 Task: Create a due date automation trigger when advanced on, 2 hours before a card is due add content with a description containing resume.
Action: Mouse moved to (973, 76)
Screenshot: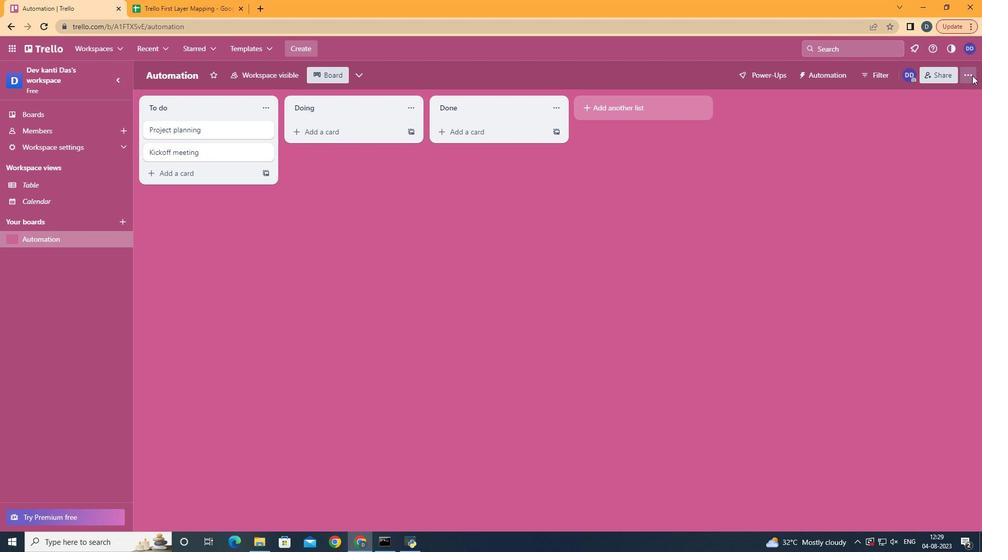 
Action: Mouse pressed left at (973, 76)
Screenshot: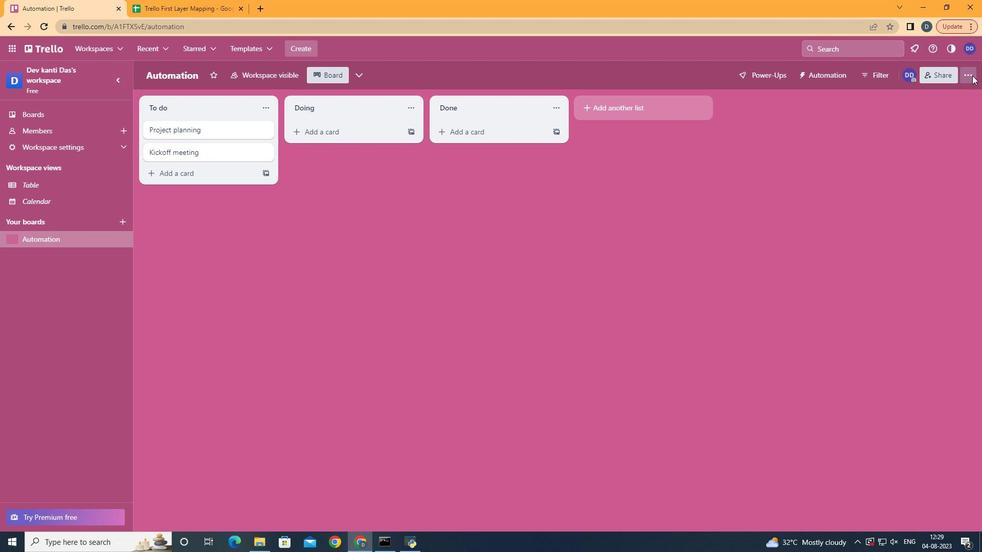 
Action: Mouse moved to (885, 210)
Screenshot: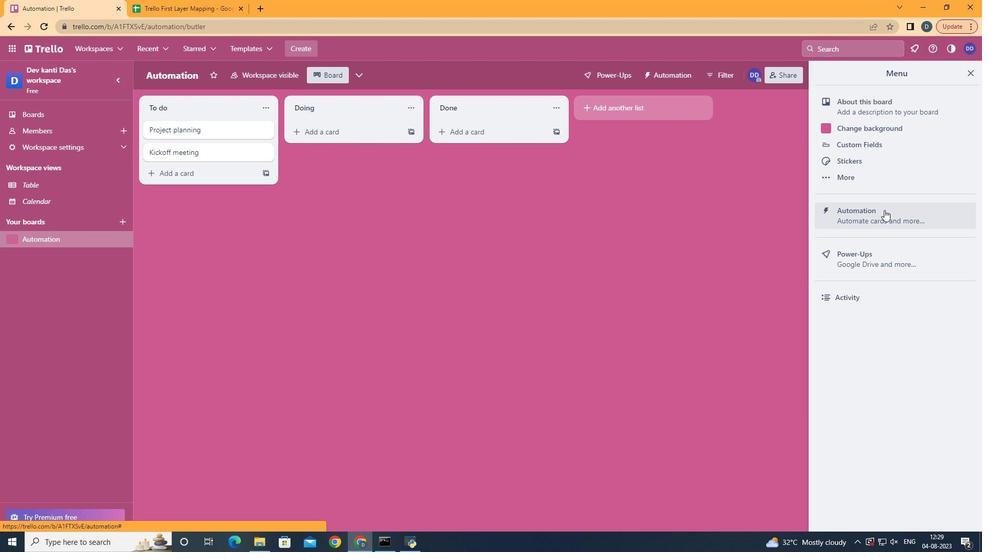 
Action: Mouse pressed left at (885, 210)
Screenshot: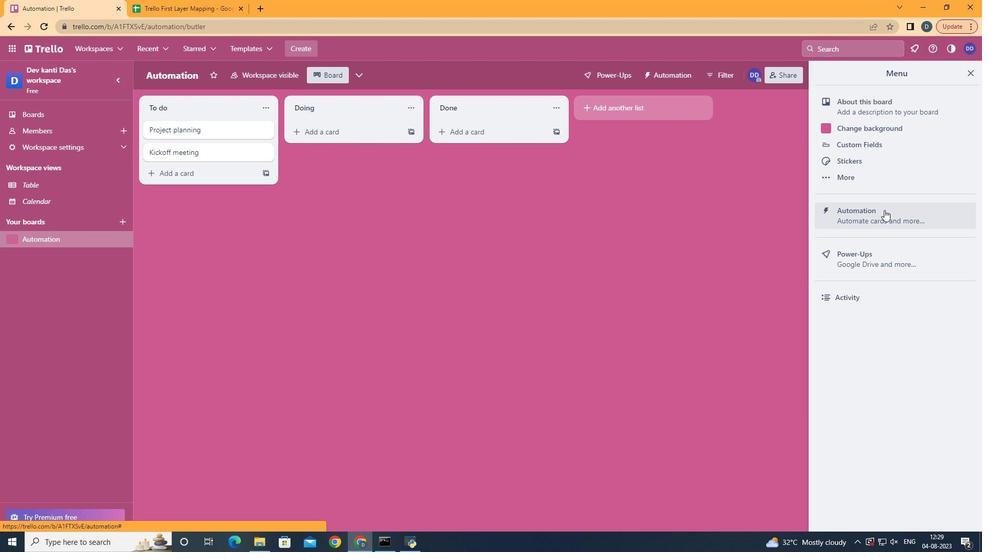 
Action: Mouse moved to (202, 207)
Screenshot: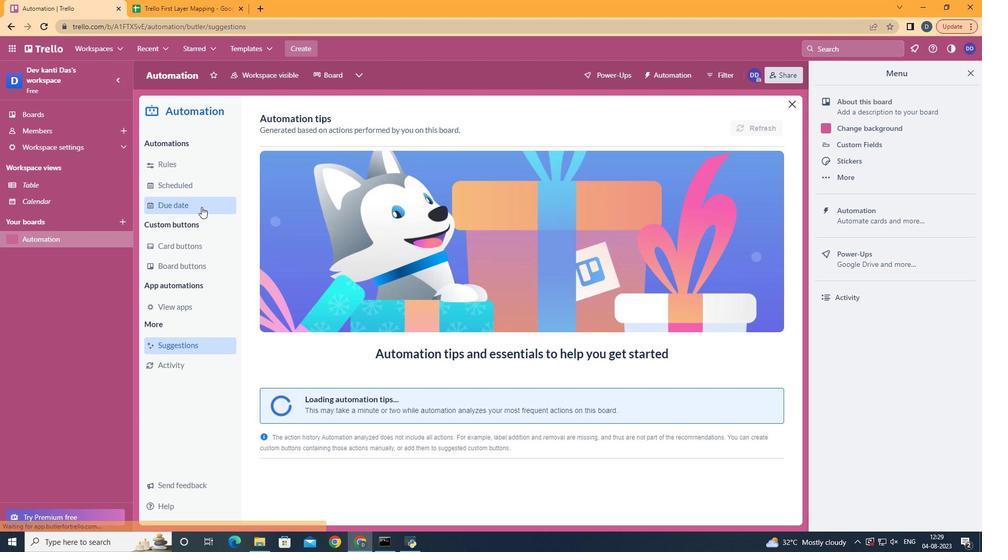 
Action: Mouse pressed left at (202, 207)
Screenshot: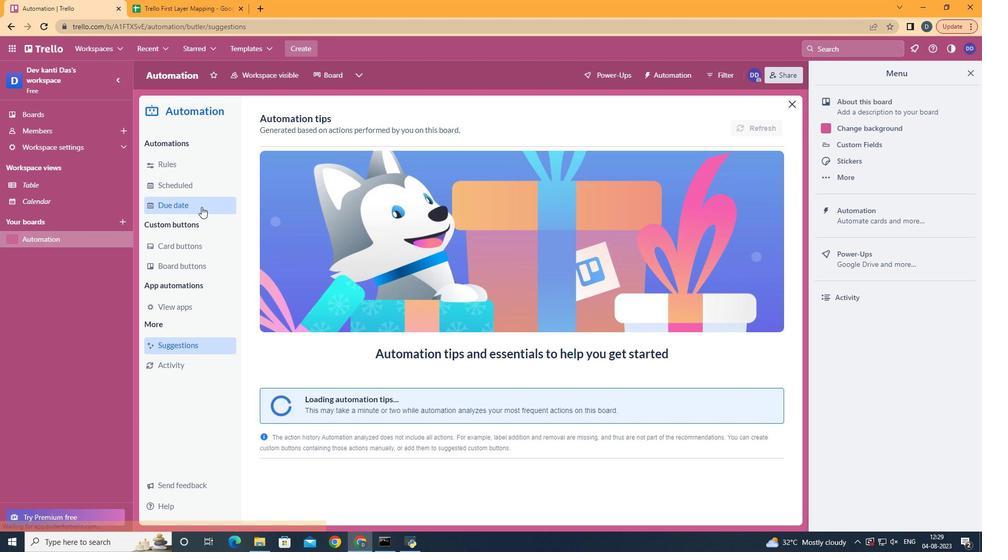 
Action: Mouse moved to (724, 116)
Screenshot: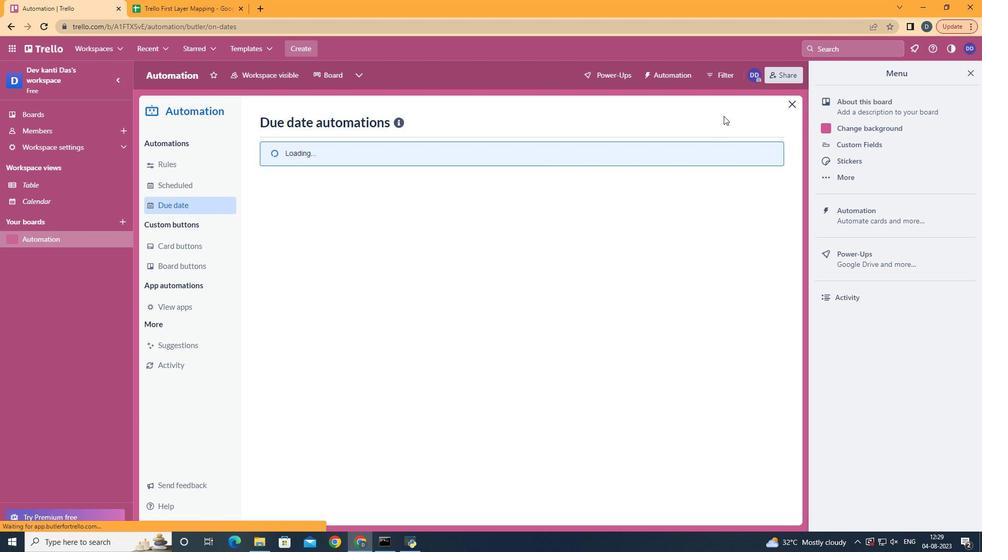 
Action: Mouse pressed left at (724, 116)
Screenshot: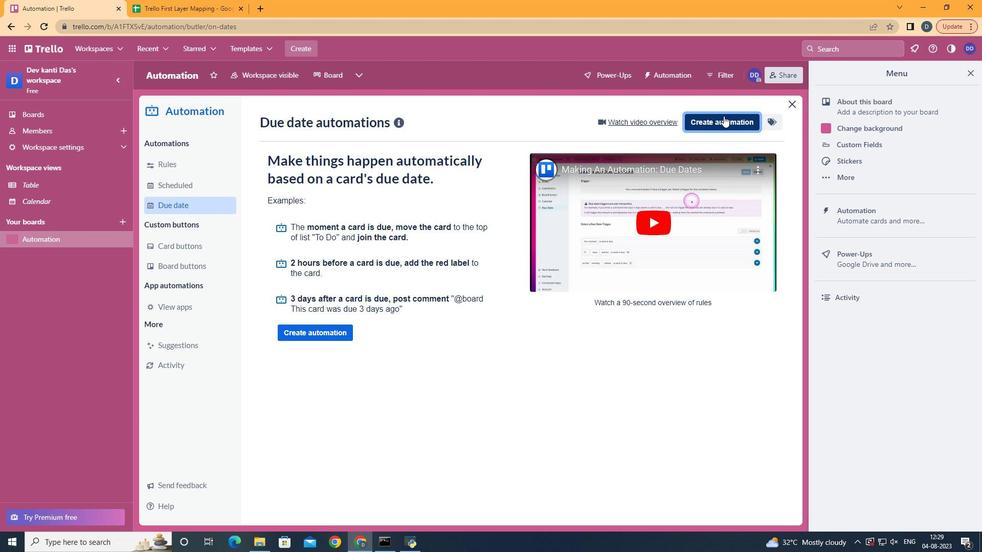 
Action: Mouse moved to (573, 215)
Screenshot: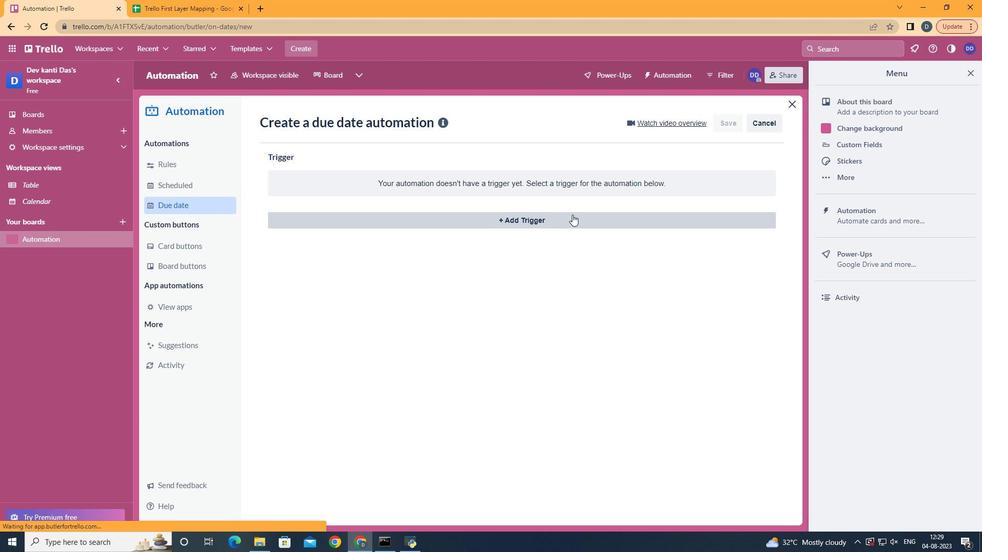 
Action: Mouse pressed left at (573, 215)
Screenshot: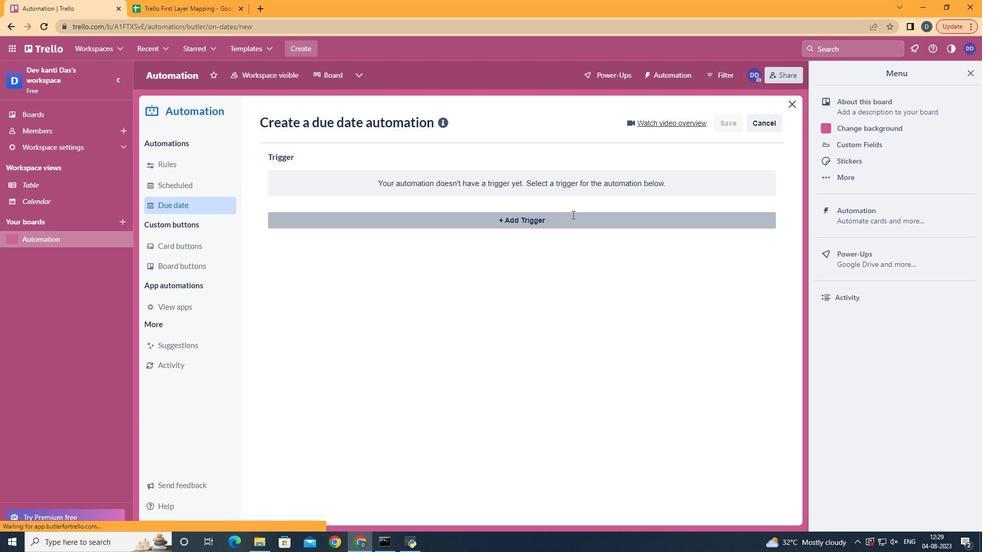 
Action: Mouse moved to (333, 446)
Screenshot: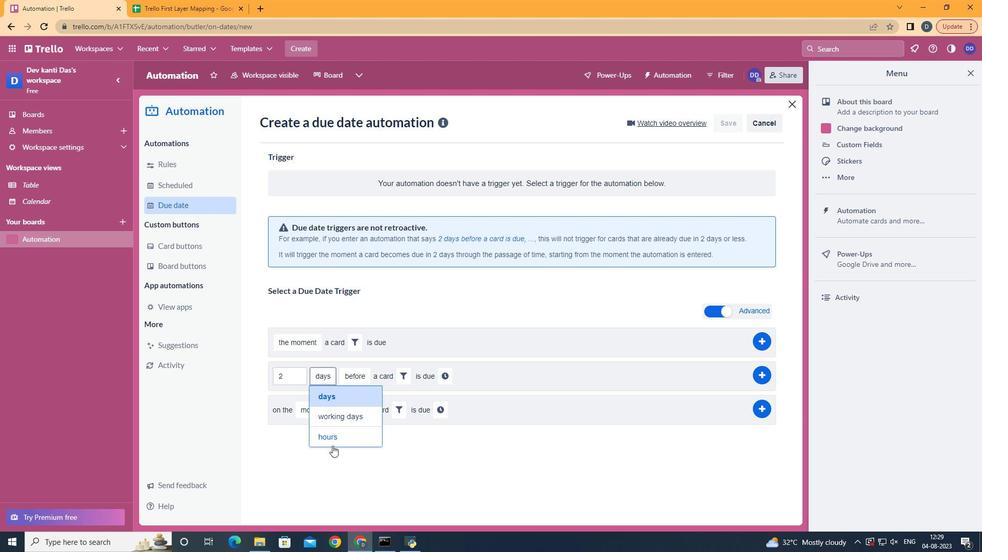 
Action: Mouse pressed left at (333, 446)
Screenshot: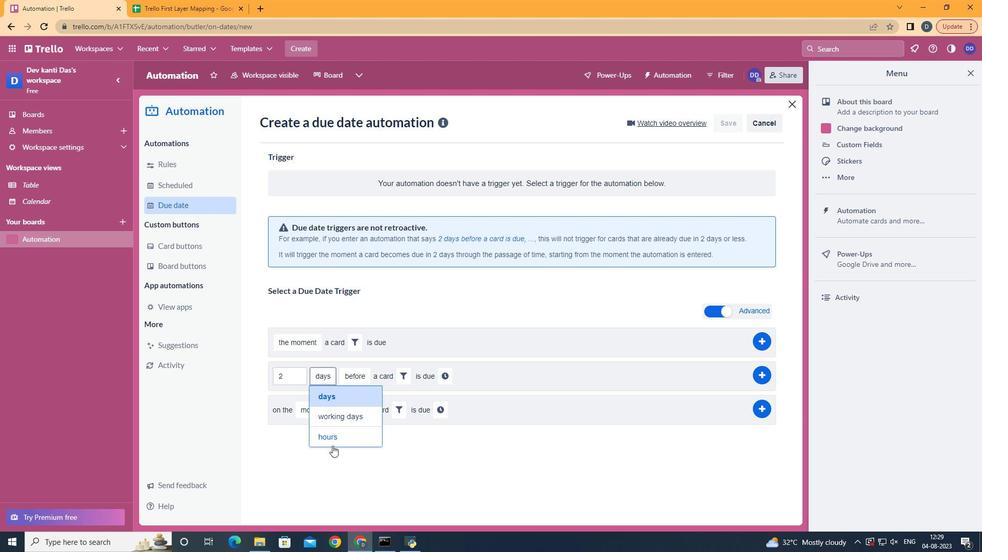 
Action: Mouse moved to (366, 393)
Screenshot: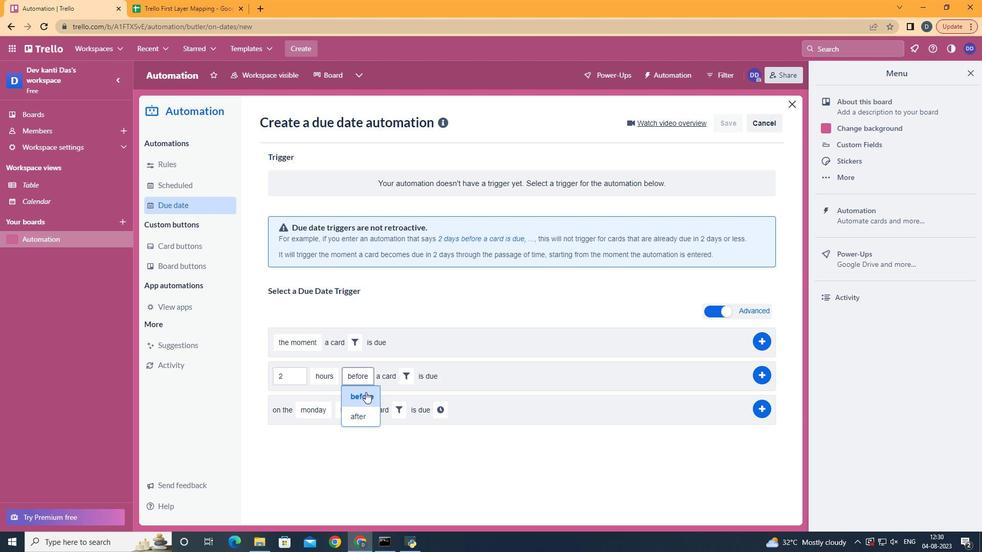 
Action: Mouse pressed left at (366, 393)
Screenshot: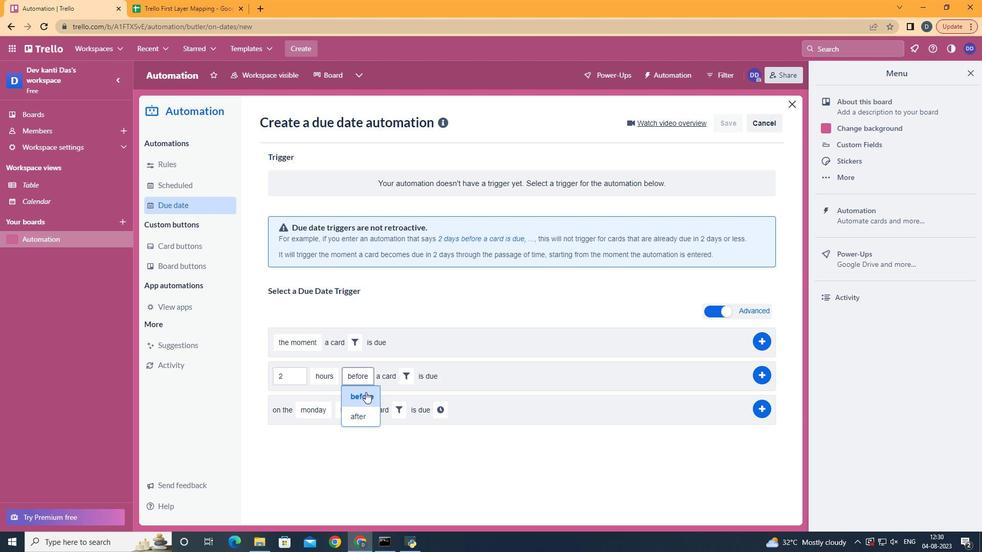 
Action: Mouse moved to (405, 378)
Screenshot: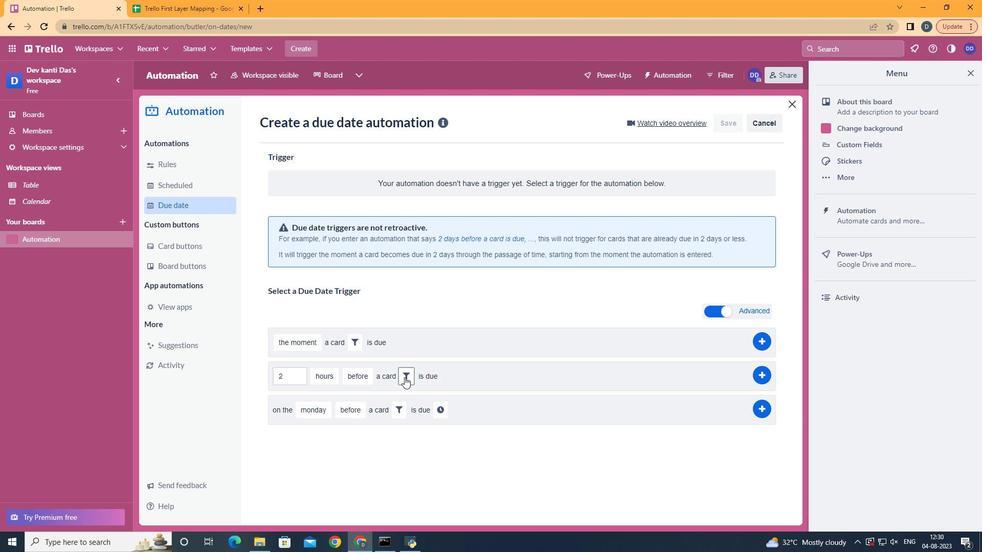 
Action: Mouse pressed left at (405, 378)
Screenshot: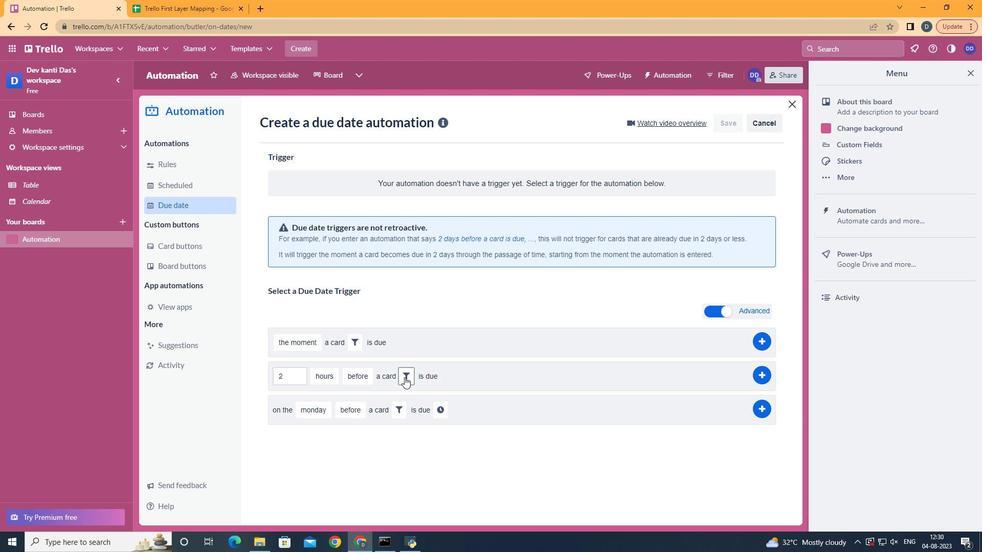 
Action: Mouse moved to (542, 406)
Screenshot: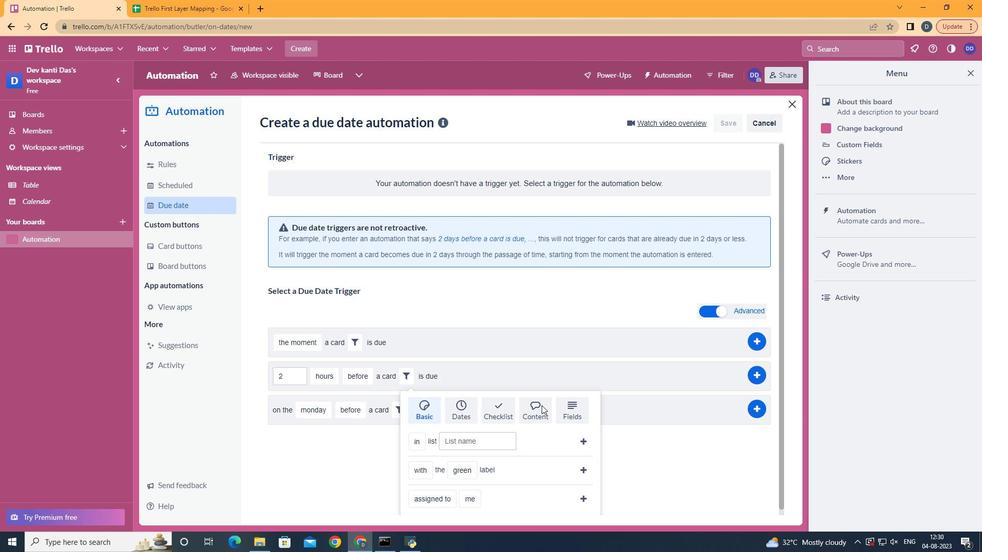 
Action: Mouse pressed left at (542, 406)
Screenshot: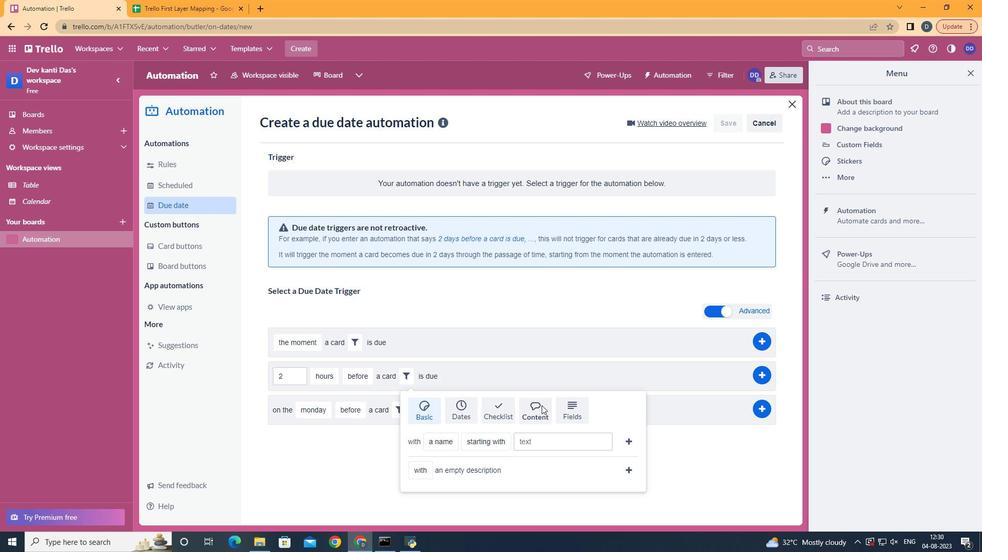 
Action: Mouse moved to (447, 479)
Screenshot: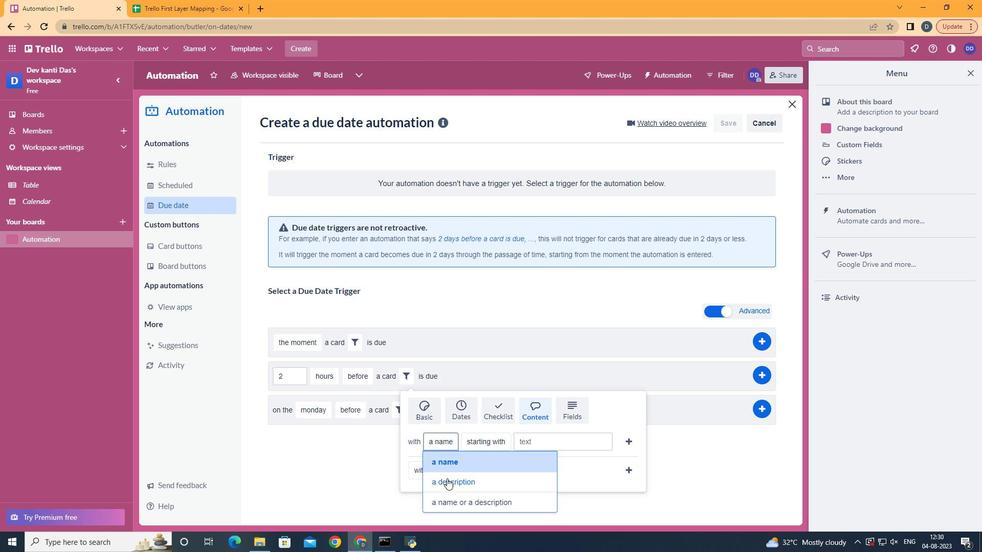 
Action: Mouse pressed left at (447, 479)
Screenshot: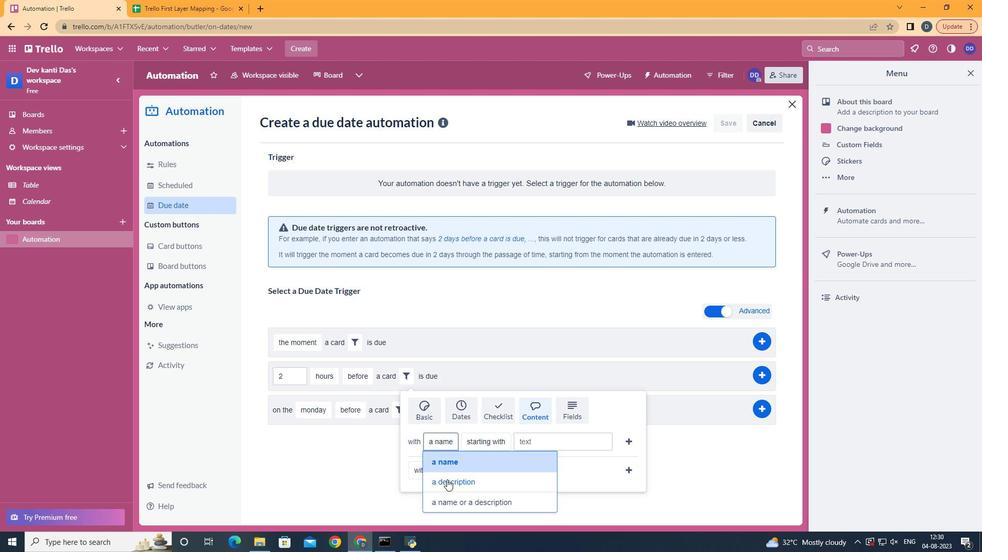 
Action: Mouse moved to (521, 356)
Screenshot: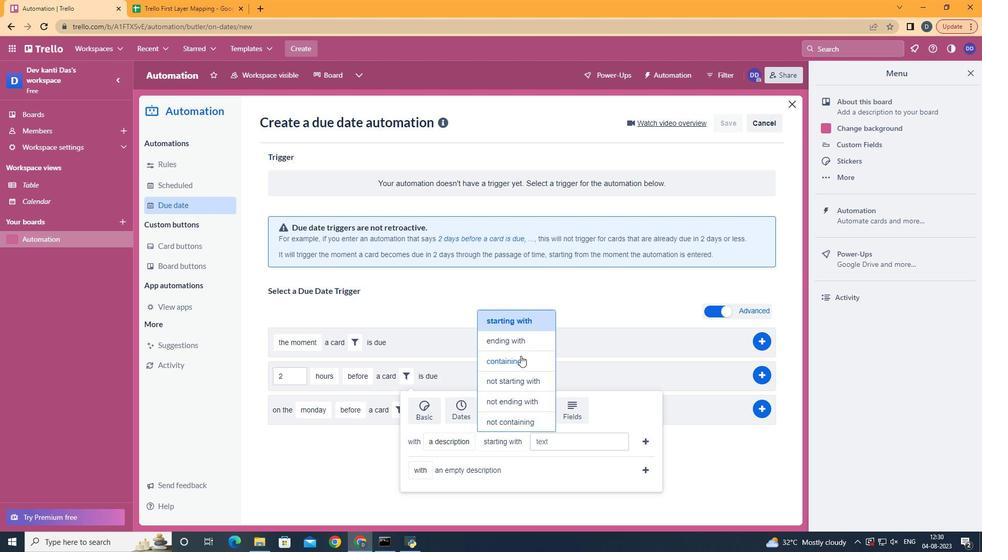 
Action: Mouse pressed left at (521, 356)
Screenshot: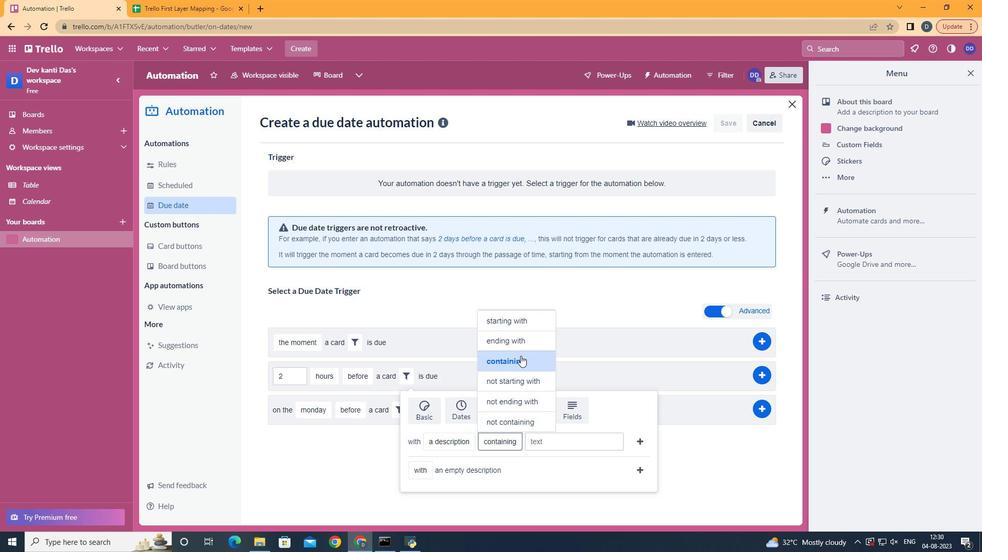
Action: Mouse moved to (567, 451)
Screenshot: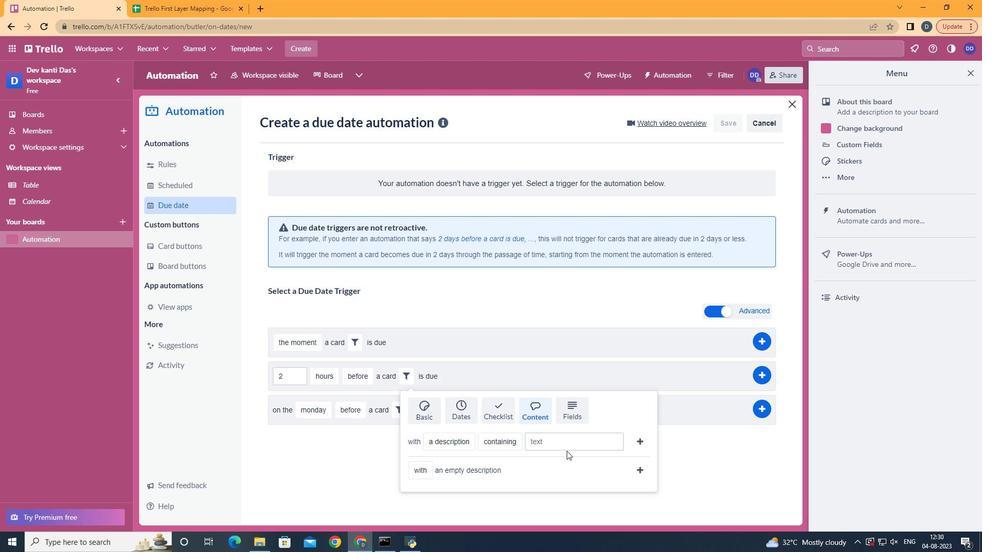 
Action: Mouse pressed left at (567, 451)
Screenshot: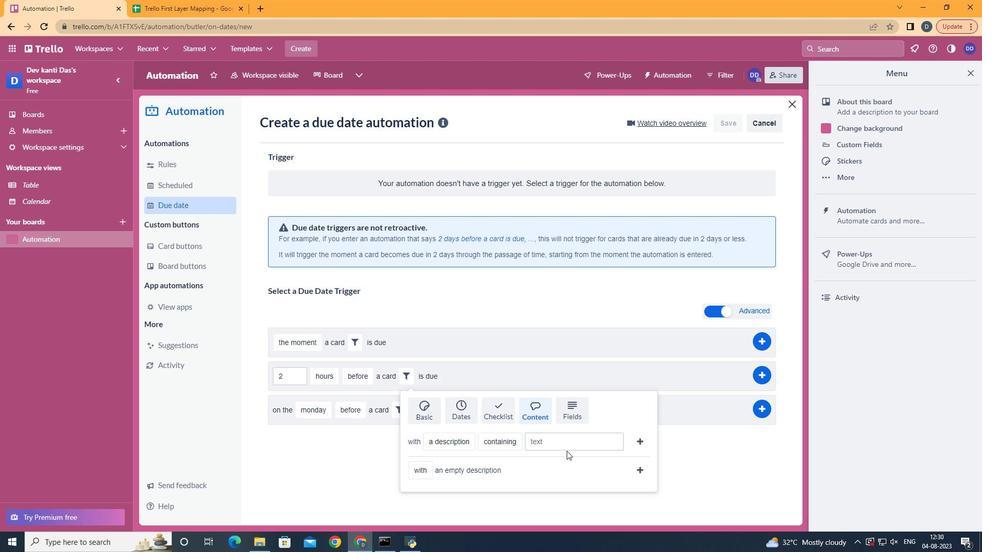 
Action: Mouse moved to (568, 442)
Screenshot: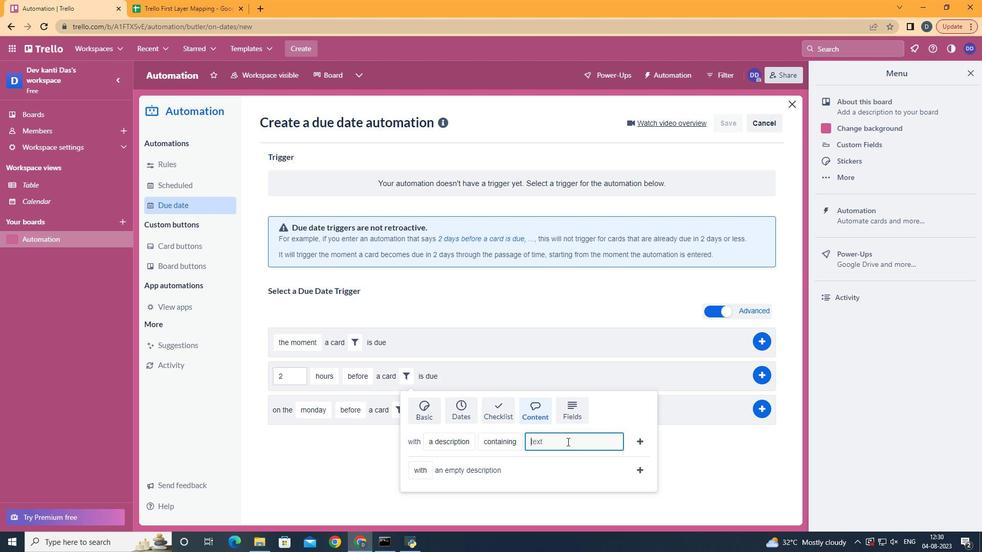 
Action: Mouse pressed left at (568, 442)
Screenshot: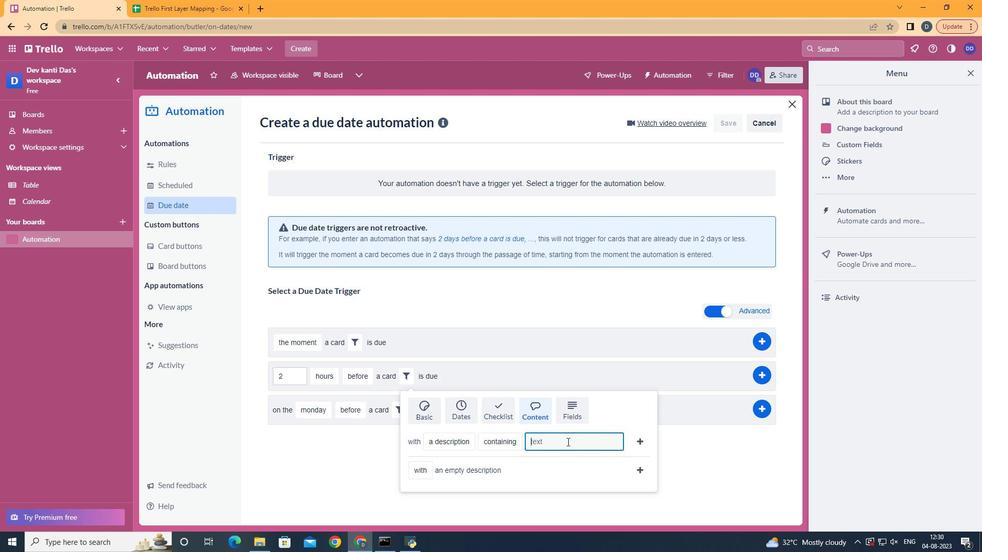 
Action: Key pressed resume
Screenshot: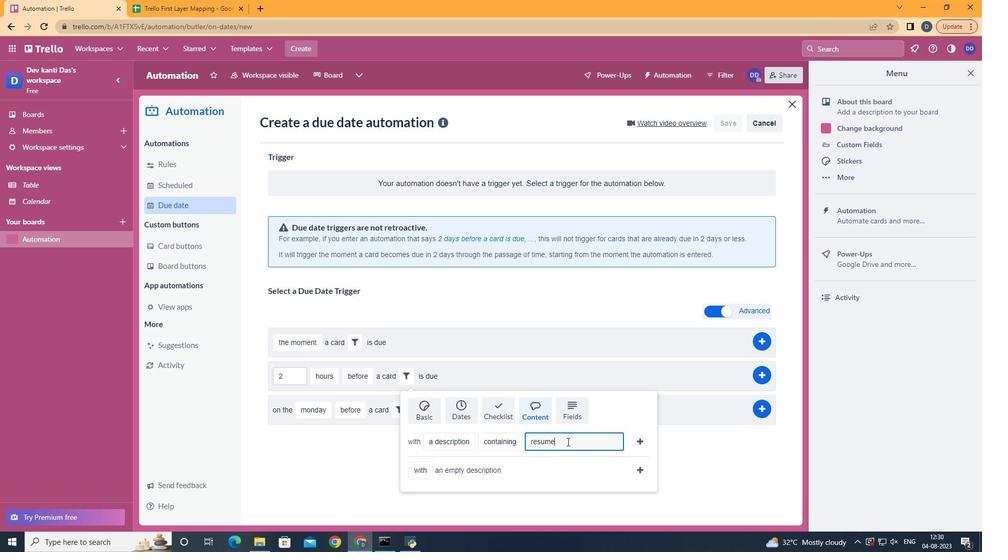 
Action: Mouse moved to (638, 439)
Screenshot: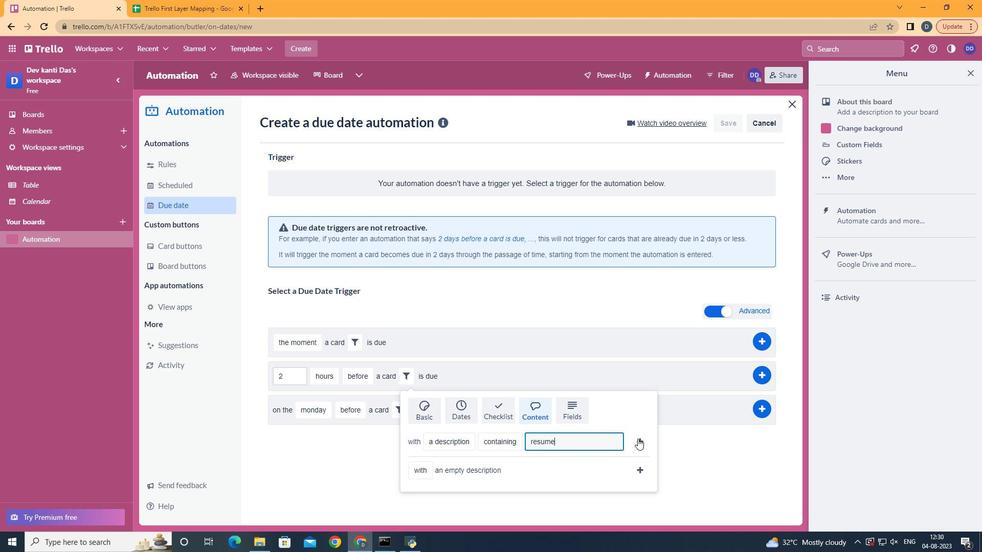 
Action: Mouse pressed left at (638, 439)
Screenshot: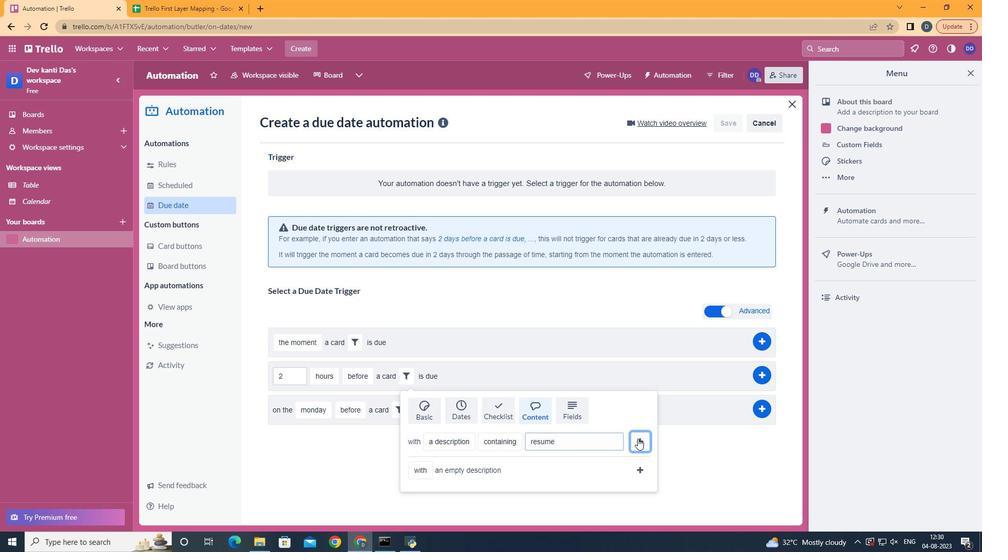 
Action: Mouse moved to (766, 376)
Screenshot: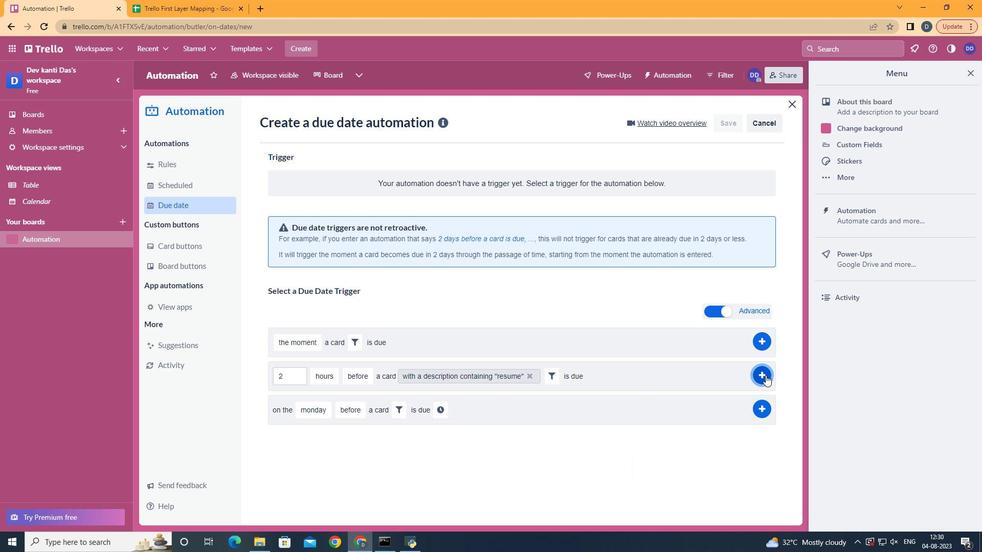 
Action: Mouse pressed left at (766, 376)
Screenshot: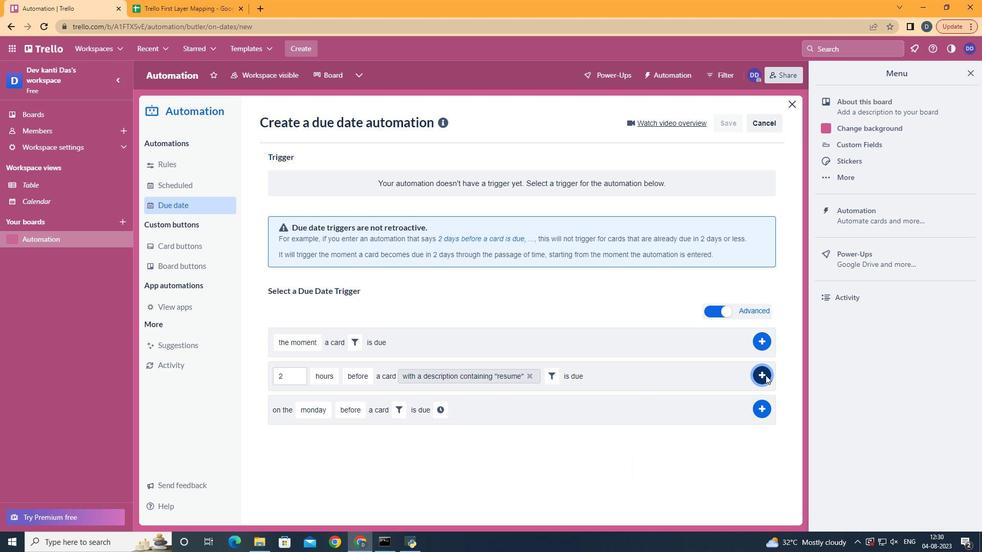 
Action: Mouse moved to (500, 230)
Screenshot: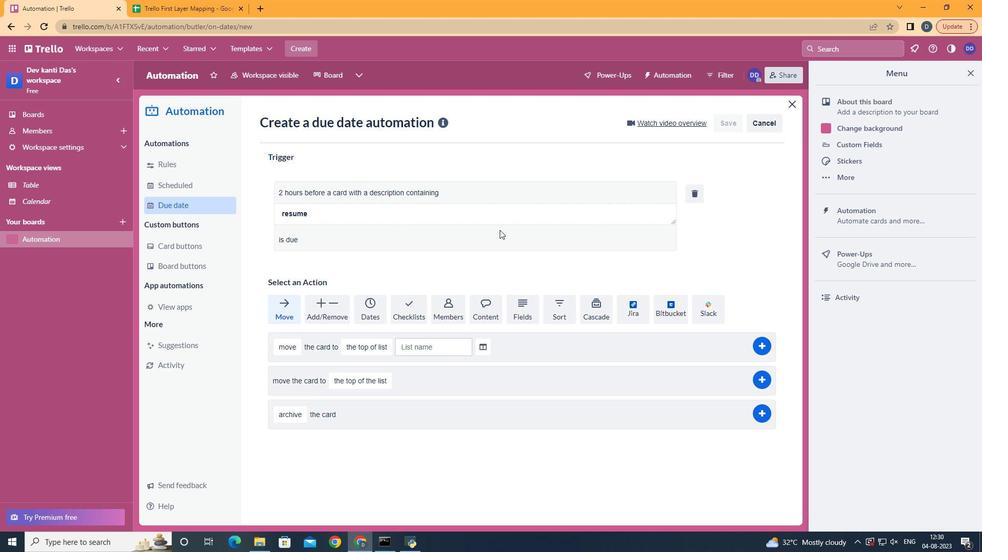 
